 Task: Look for products in the category "Chardonnay" from J Lohr only.
Action: Mouse moved to (722, 244)
Screenshot: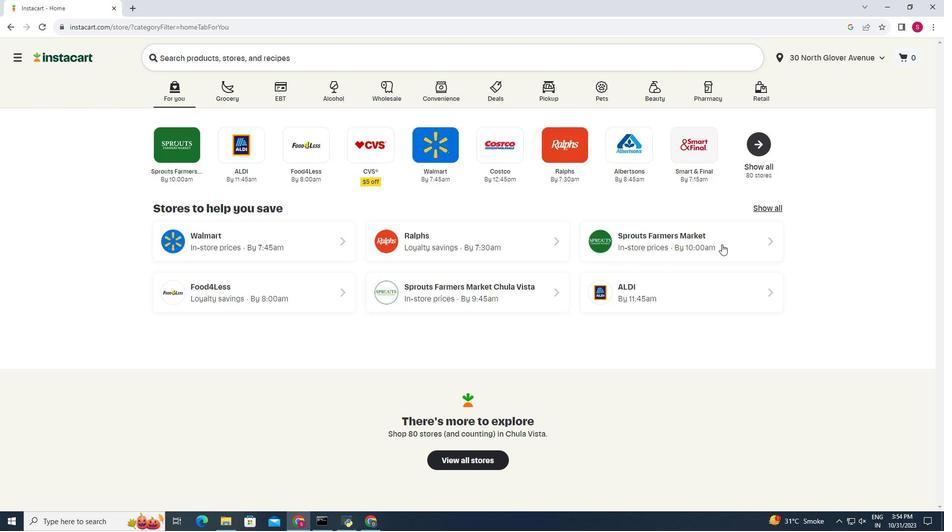 
Action: Mouse pressed left at (722, 244)
Screenshot: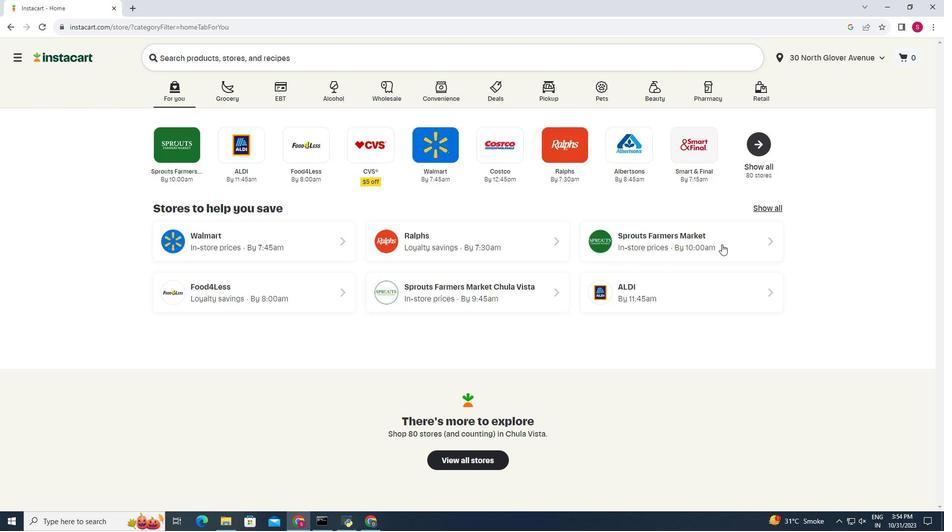 
Action: Mouse moved to (30, 466)
Screenshot: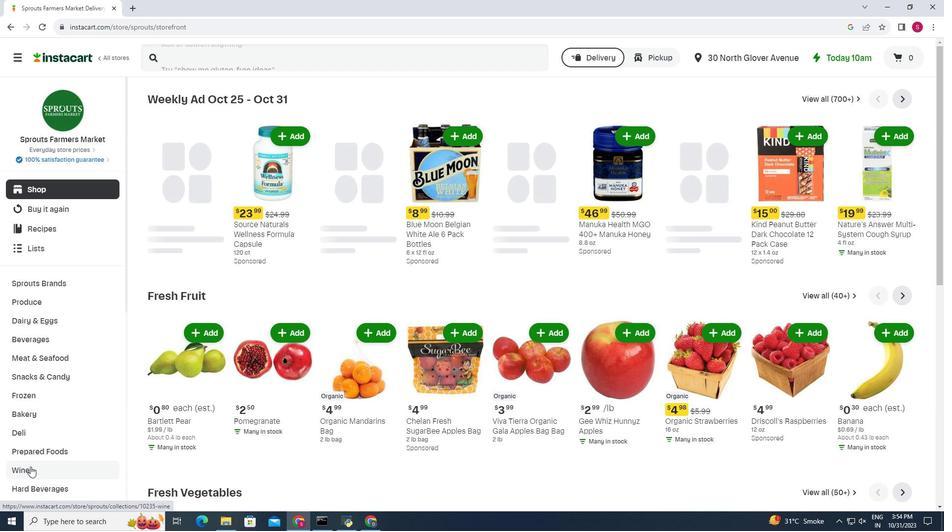 
Action: Mouse pressed left at (30, 466)
Screenshot: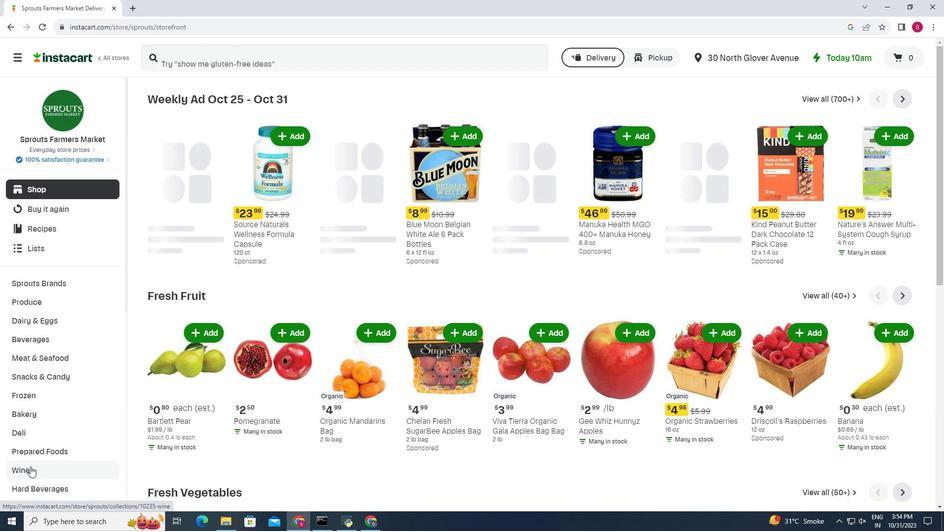 
Action: Mouse moved to (259, 120)
Screenshot: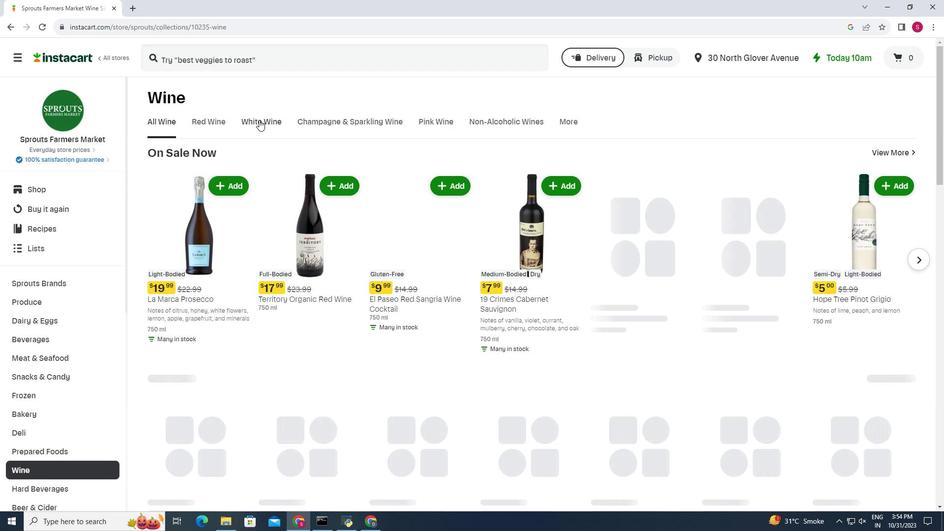 
Action: Mouse pressed left at (259, 120)
Screenshot: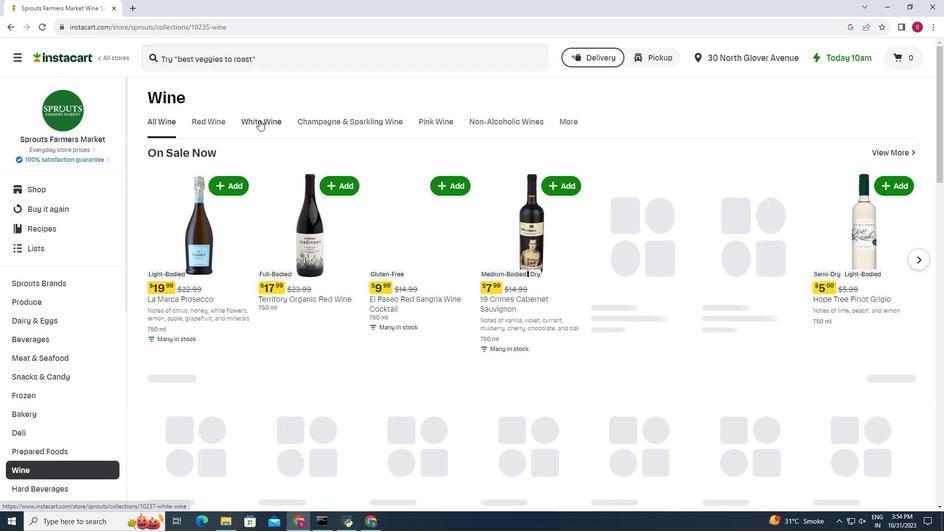
Action: Mouse moved to (324, 168)
Screenshot: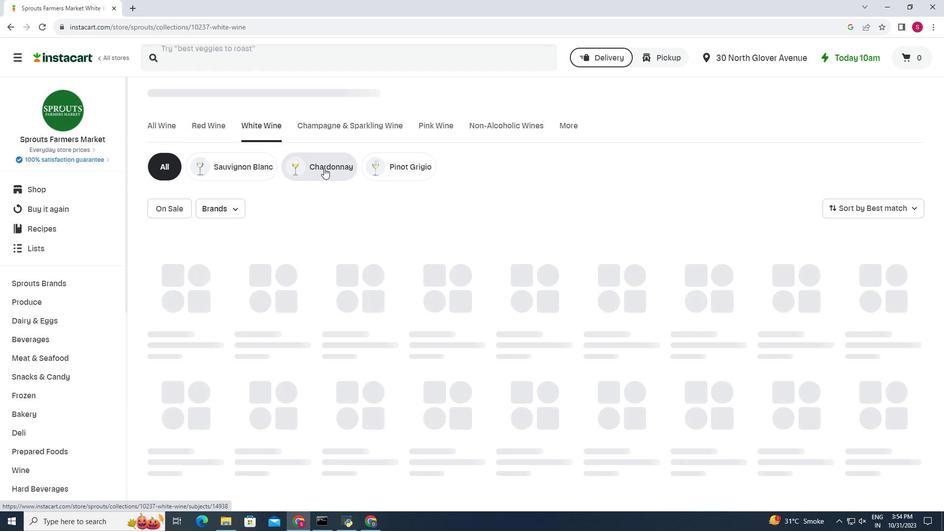 
Action: Mouse pressed left at (324, 168)
Screenshot: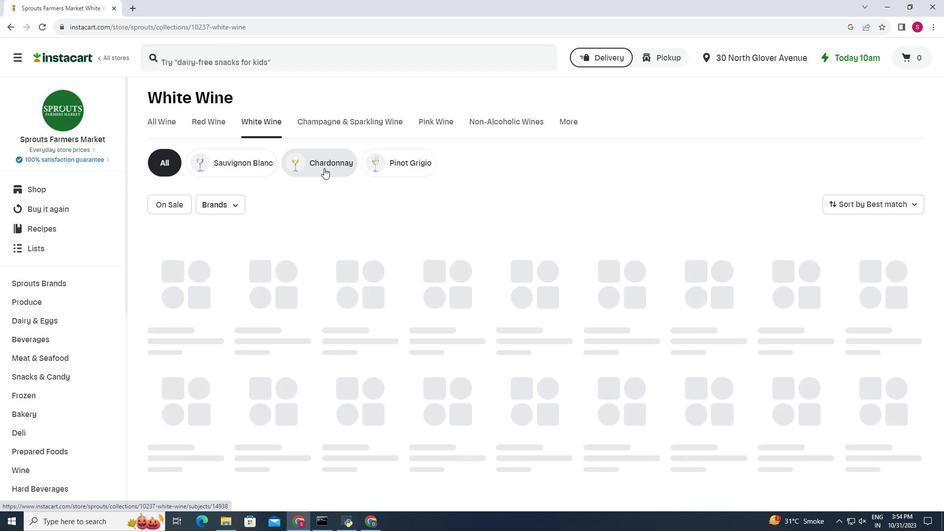 
Action: Mouse moved to (227, 210)
Screenshot: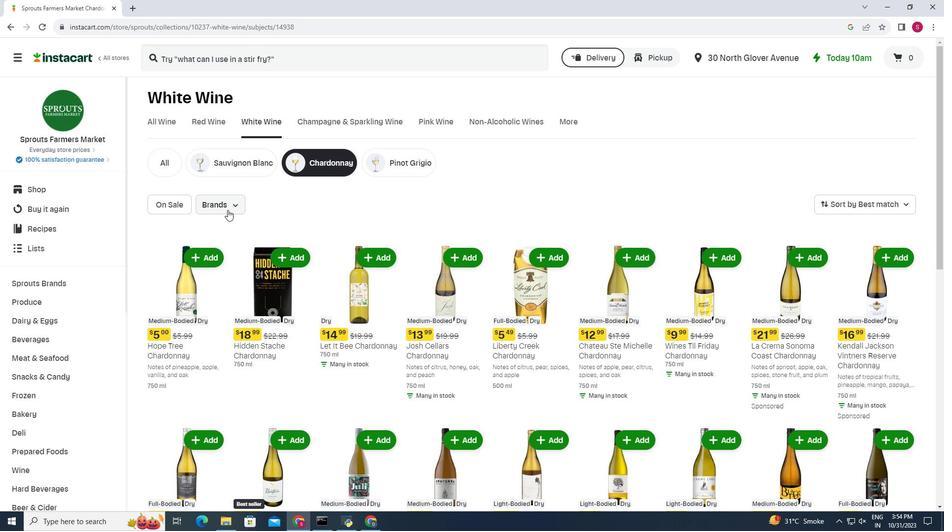 
Action: Mouse pressed left at (227, 210)
Screenshot: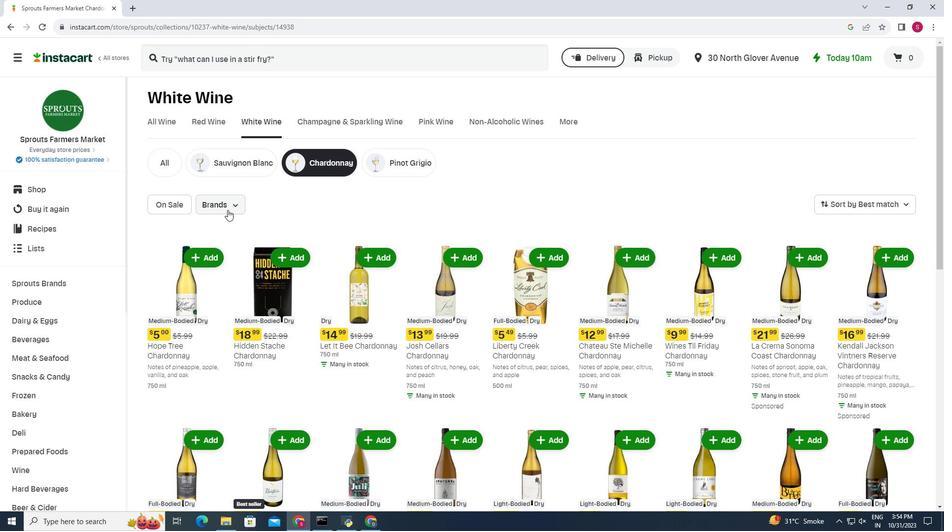 
Action: Mouse moved to (295, 310)
Screenshot: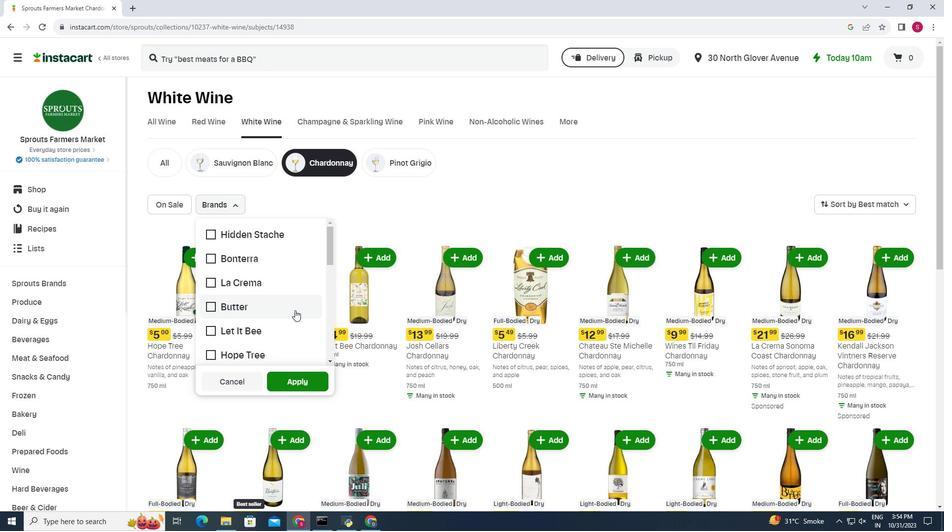 
Action: Mouse scrolled (295, 309) with delta (0, 0)
Screenshot: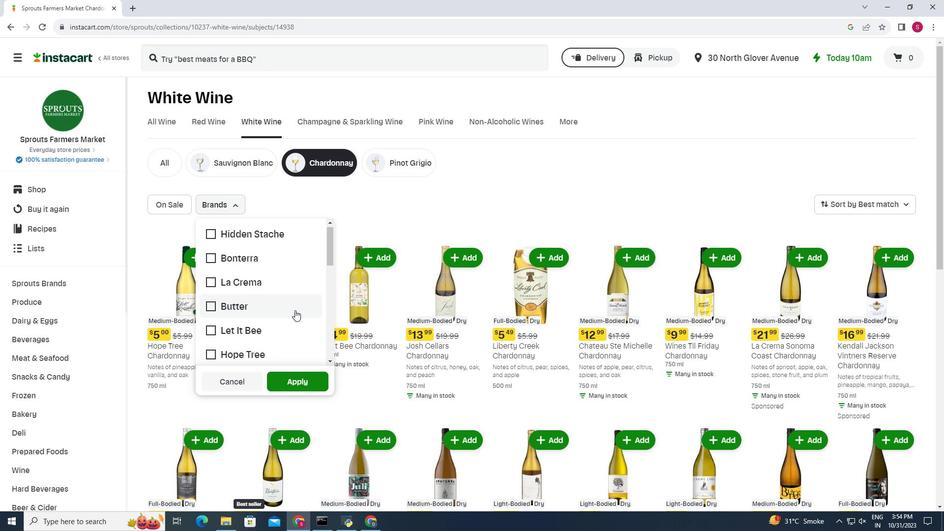 
Action: Mouse scrolled (295, 309) with delta (0, 0)
Screenshot: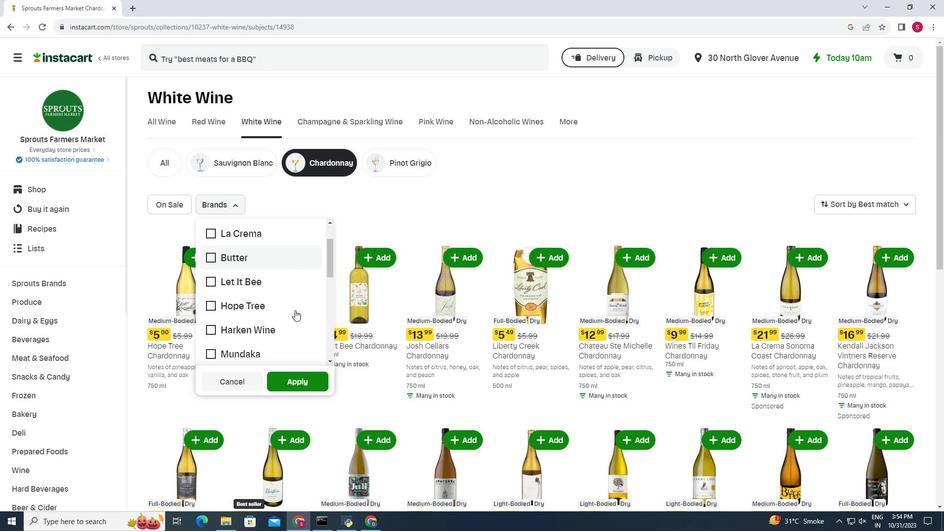 
Action: Mouse scrolled (295, 309) with delta (0, 0)
Screenshot: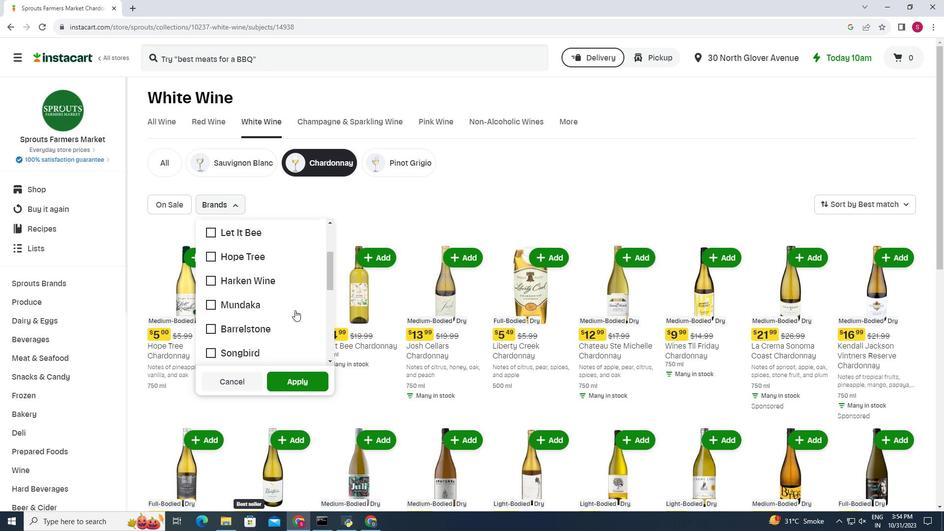 
Action: Mouse scrolled (295, 309) with delta (0, 0)
Screenshot: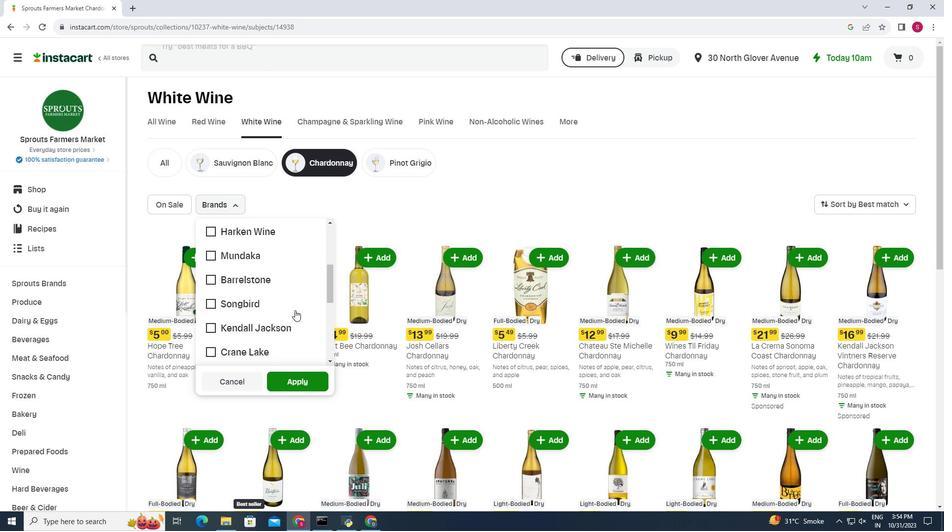 
Action: Mouse scrolled (295, 309) with delta (0, 0)
Screenshot: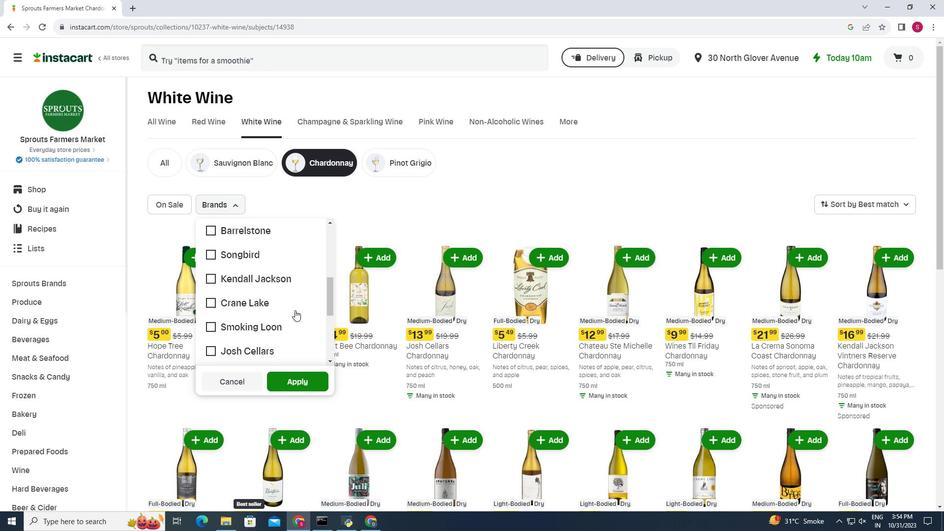 
Action: Mouse scrolled (295, 309) with delta (0, 0)
Screenshot: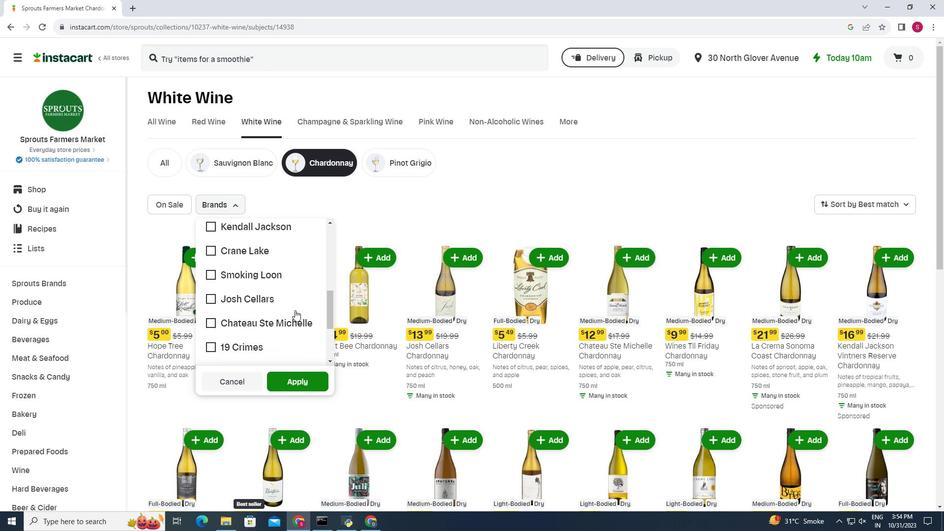 
Action: Mouse moved to (298, 309)
Screenshot: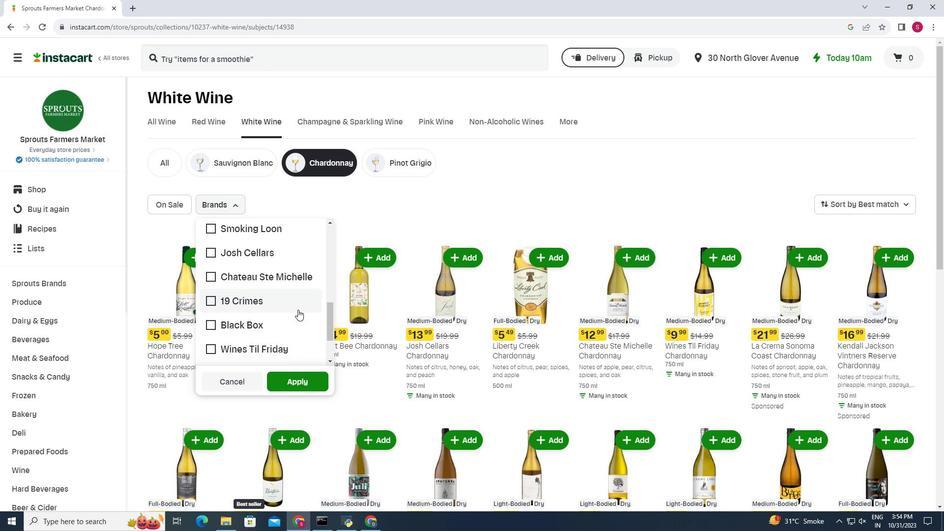 
Action: Mouse scrolled (298, 309) with delta (0, 0)
Screenshot: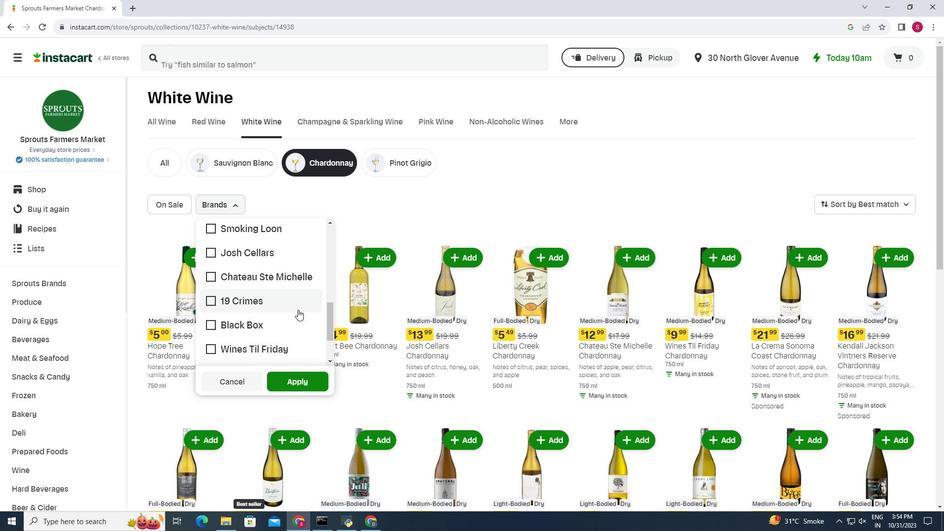 
Action: Mouse scrolled (298, 309) with delta (0, 0)
Screenshot: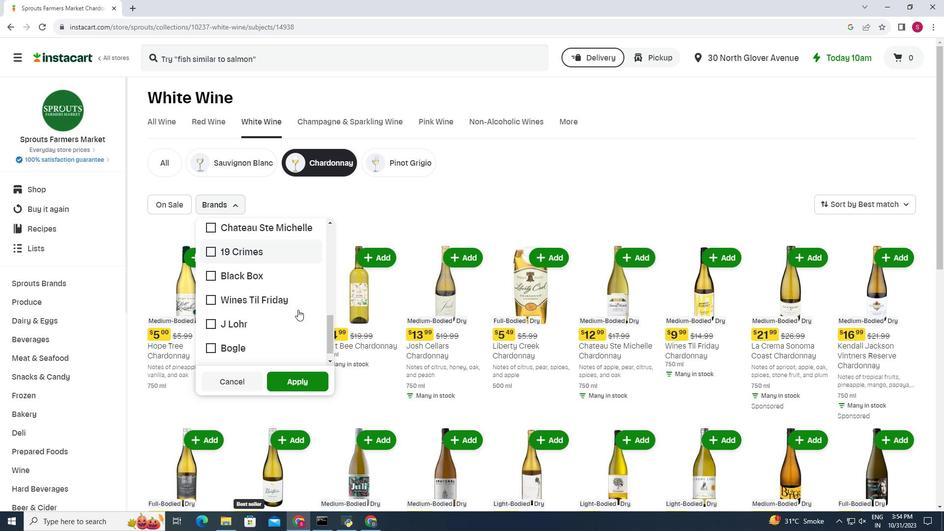 
Action: Mouse moved to (241, 304)
Screenshot: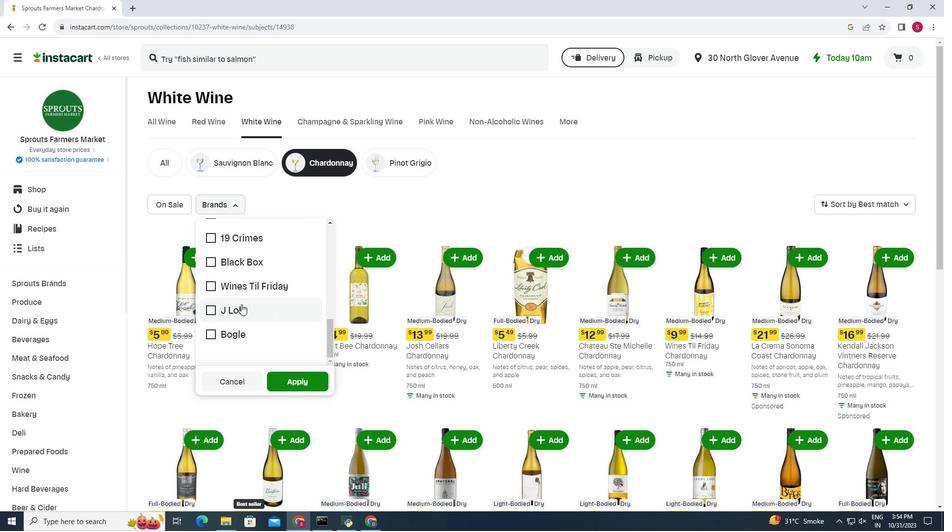 
Action: Mouse pressed left at (241, 304)
Screenshot: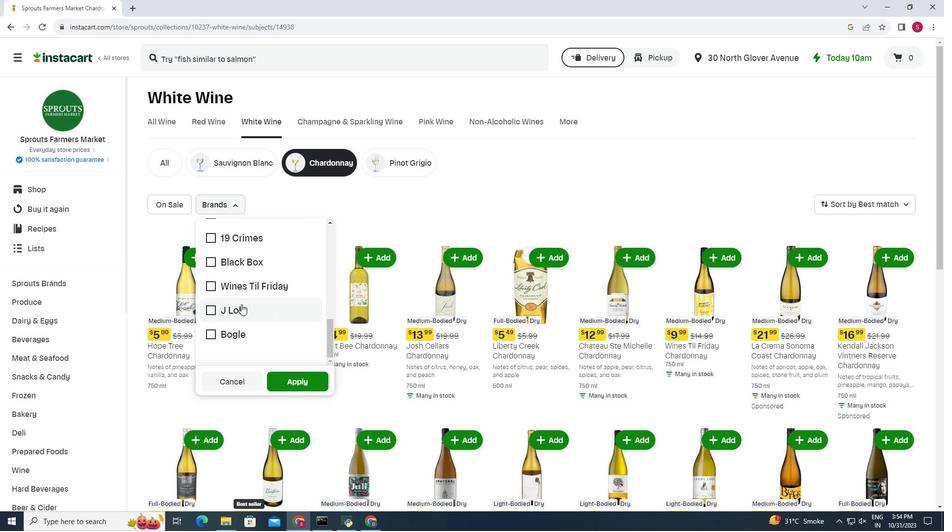 
Action: Mouse moved to (302, 373)
Screenshot: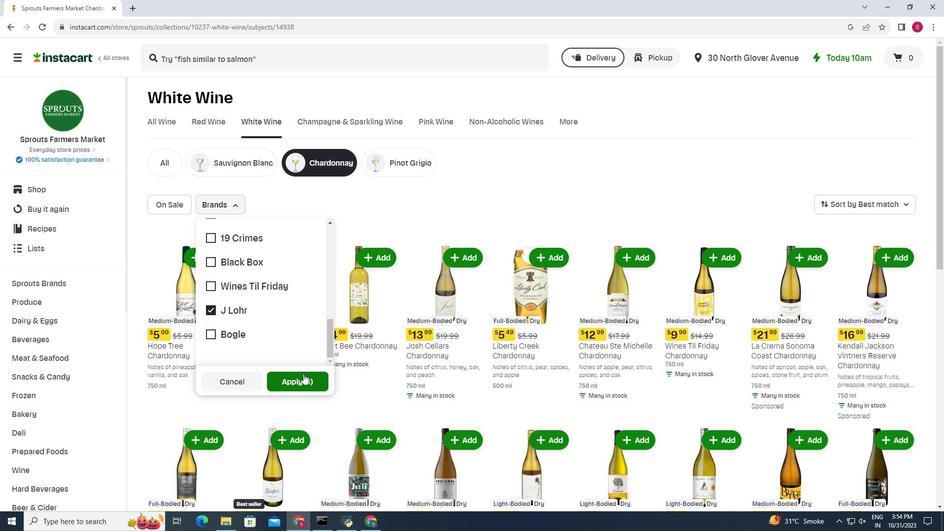 
Action: Mouse pressed left at (302, 373)
Screenshot: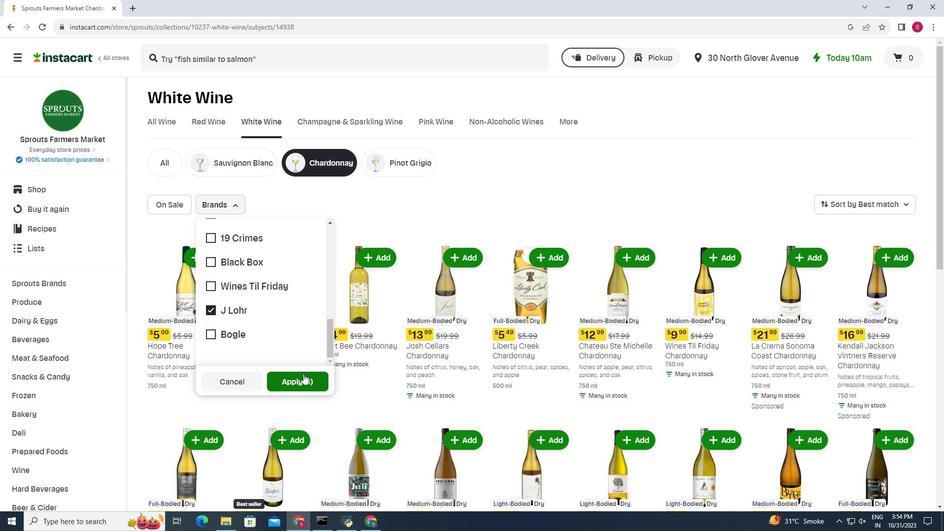 
Action: Mouse moved to (452, 248)
Screenshot: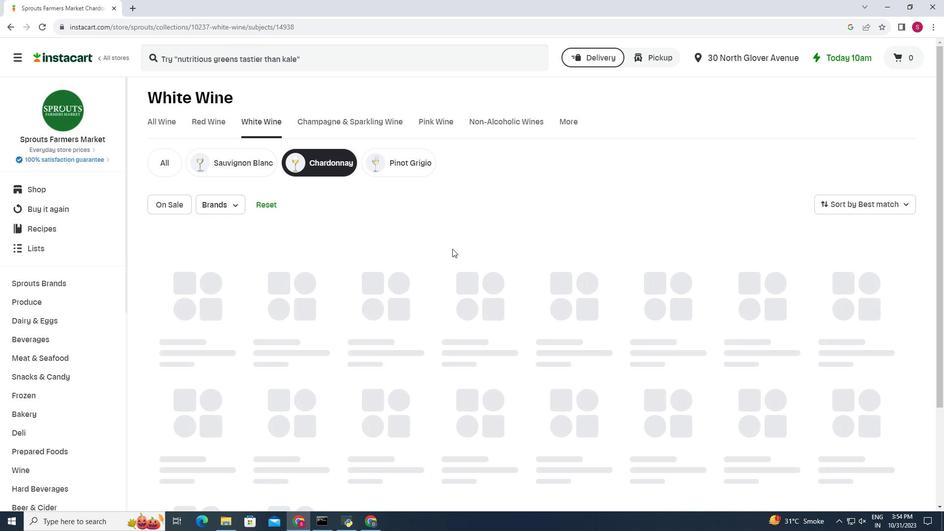 
